 Task: Look for products from Store Brand only.
Action: Mouse pressed left at (19, 111)
Screenshot: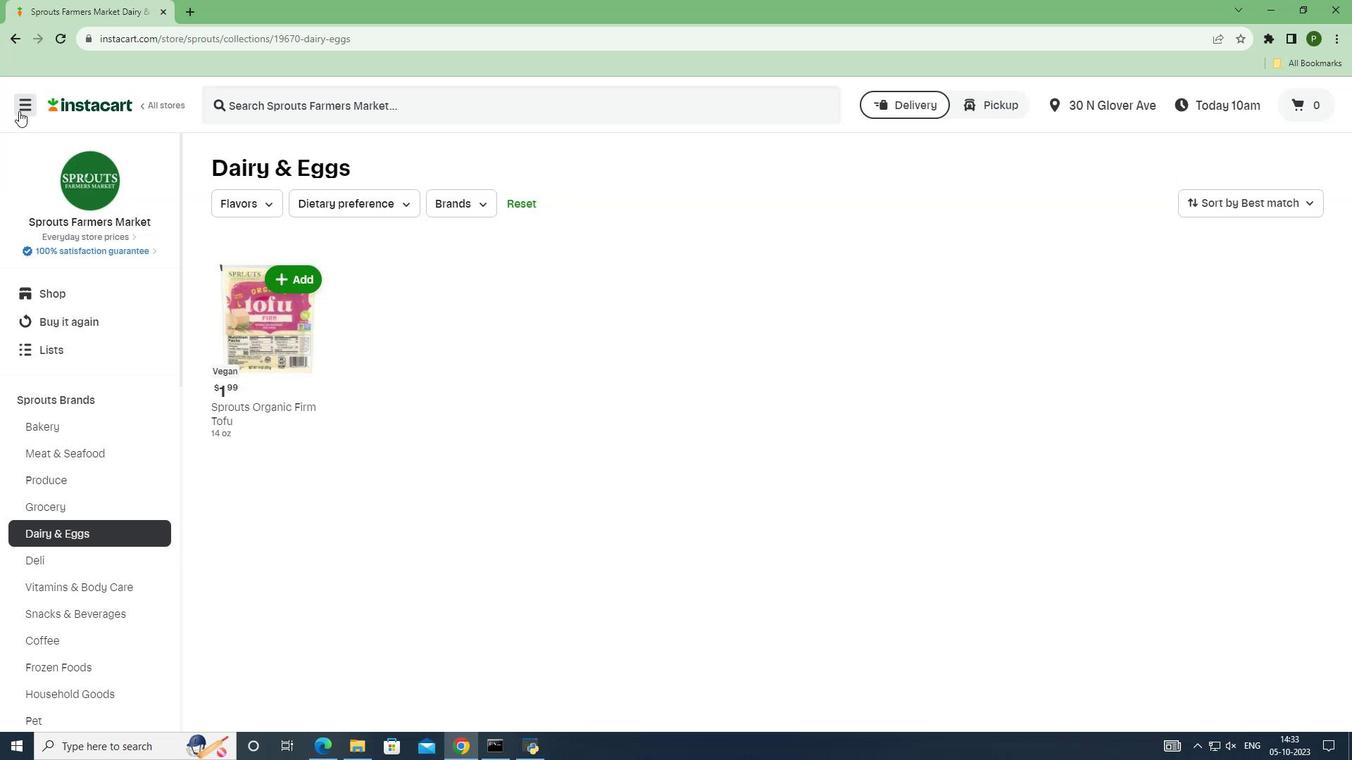 
Action: Mouse moved to (54, 362)
Screenshot: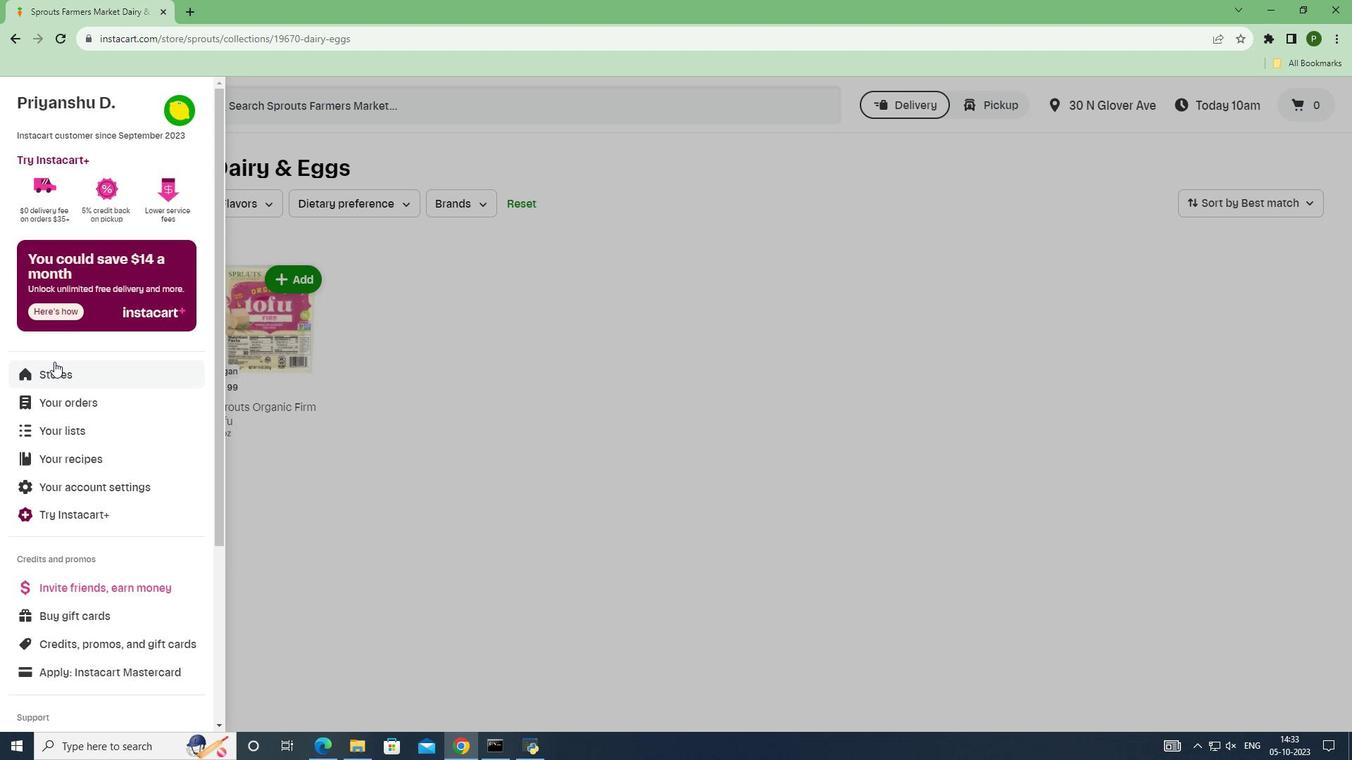 
Action: Mouse pressed left at (54, 362)
Screenshot: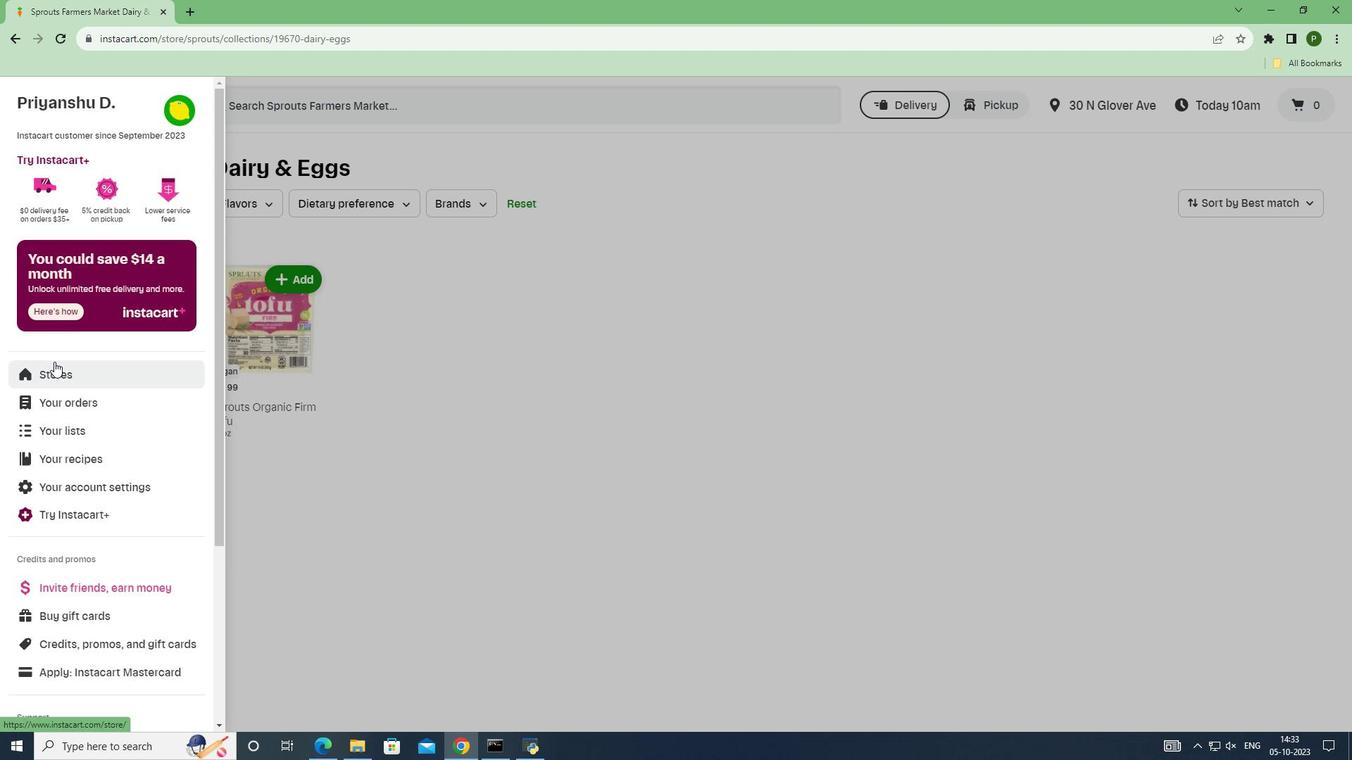 
Action: Mouse moved to (314, 159)
Screenshot: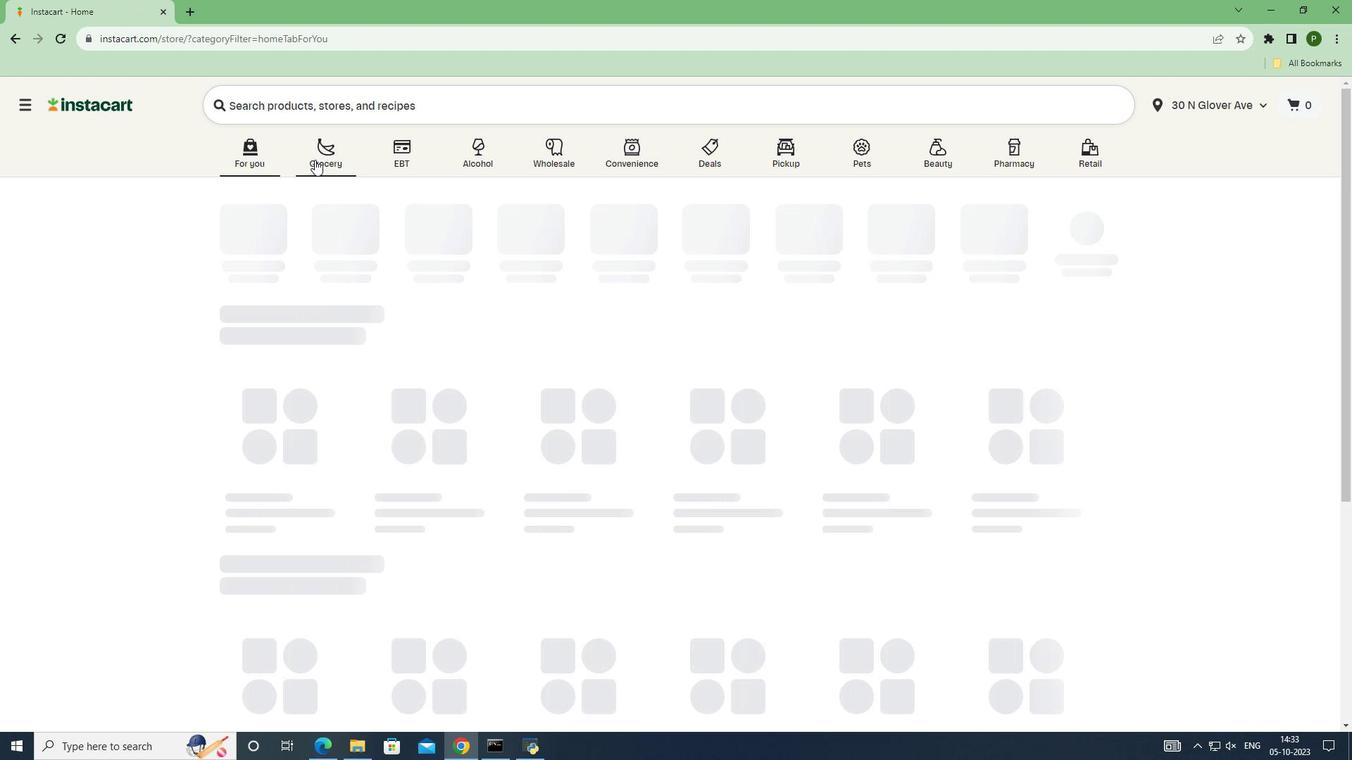 
Action: Mouse pressed left at (314, 159)
Screenshot: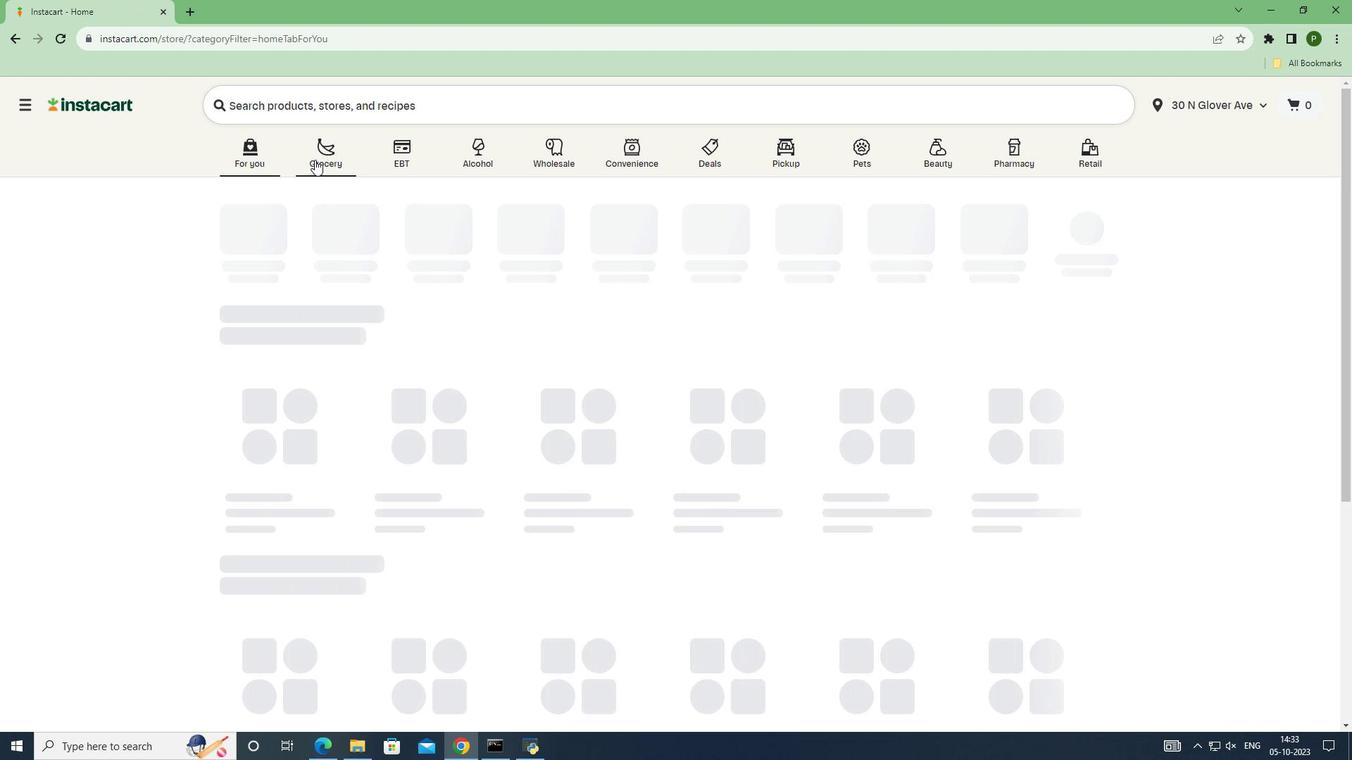 
Action: Mouse moved to (892, 338)
Screenshot: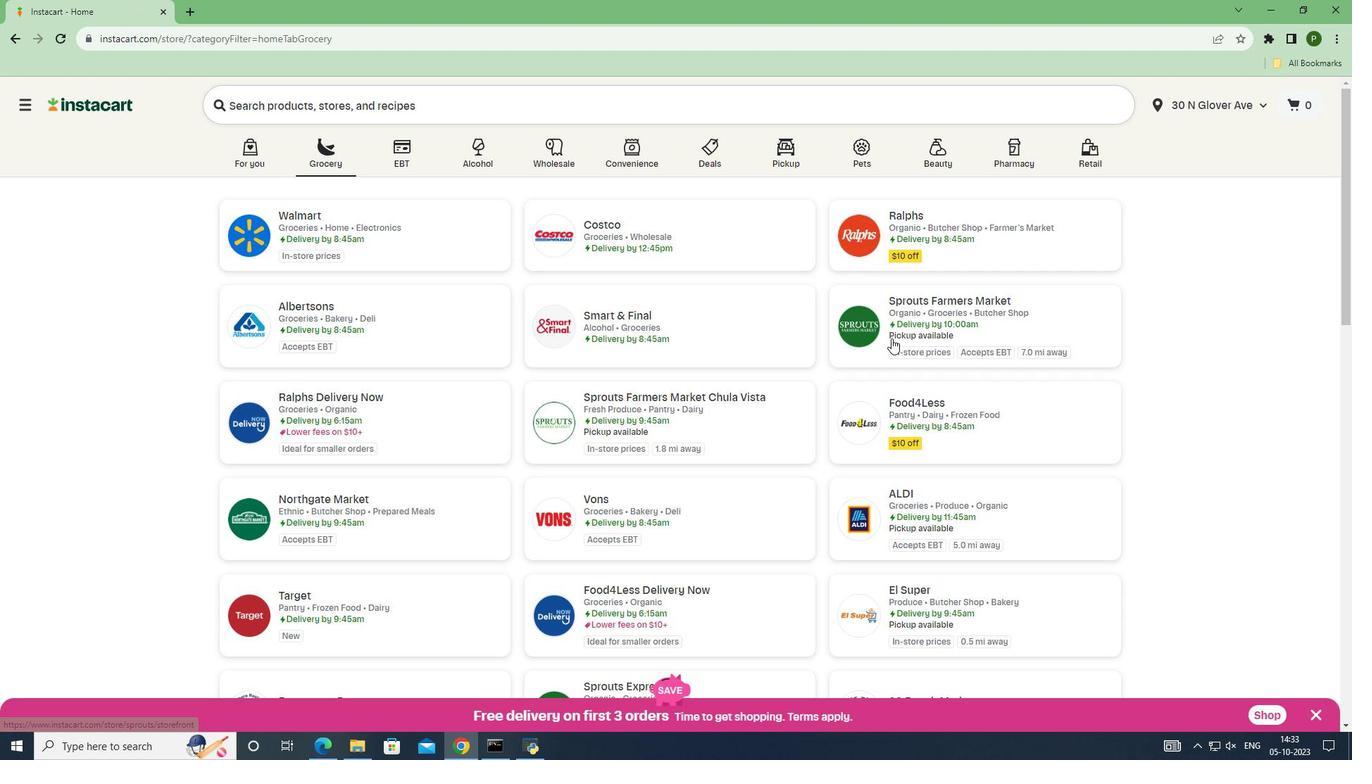 
Action: Mouse pressed left at (892, 338)
Screenshot: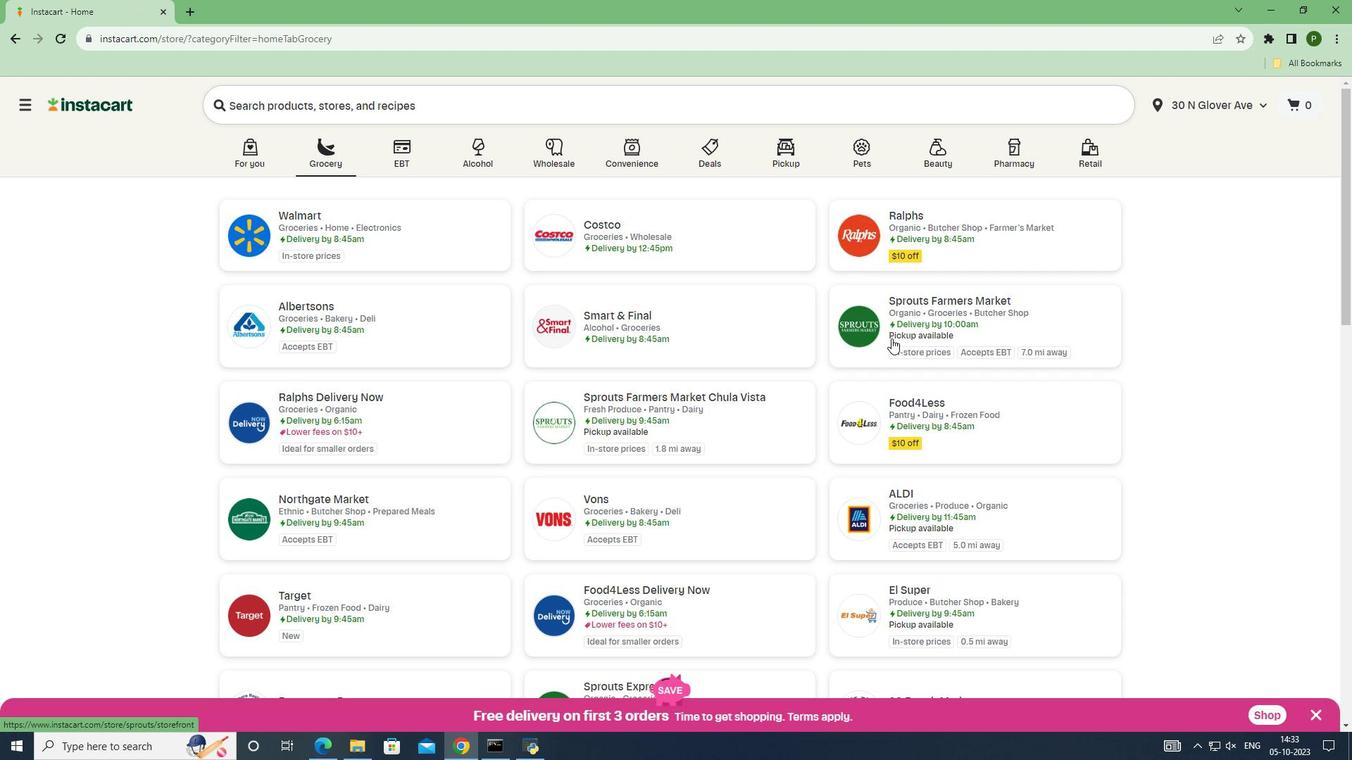 
Action: Mouse moved to (109, 400)
Screenshot: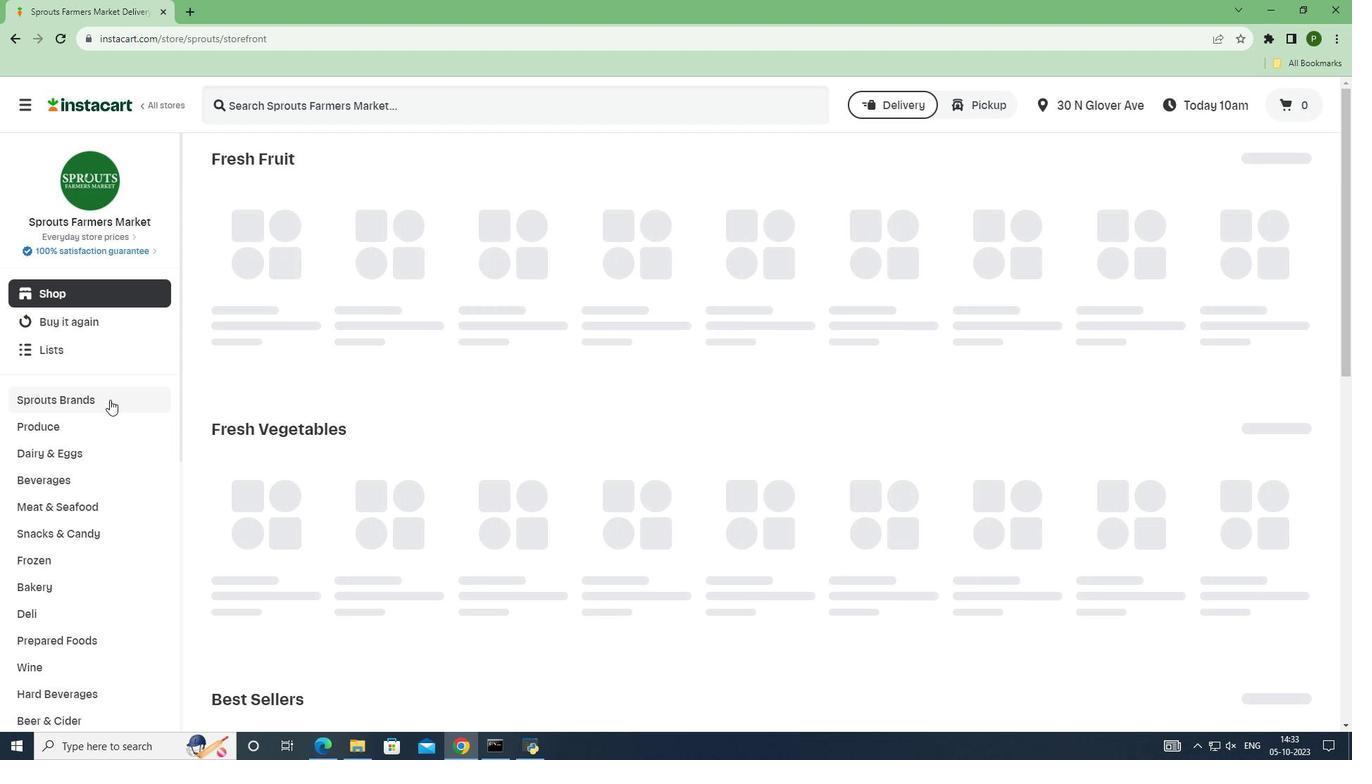 
Action: Mouse pressed left at (109, 400)
Screenshot: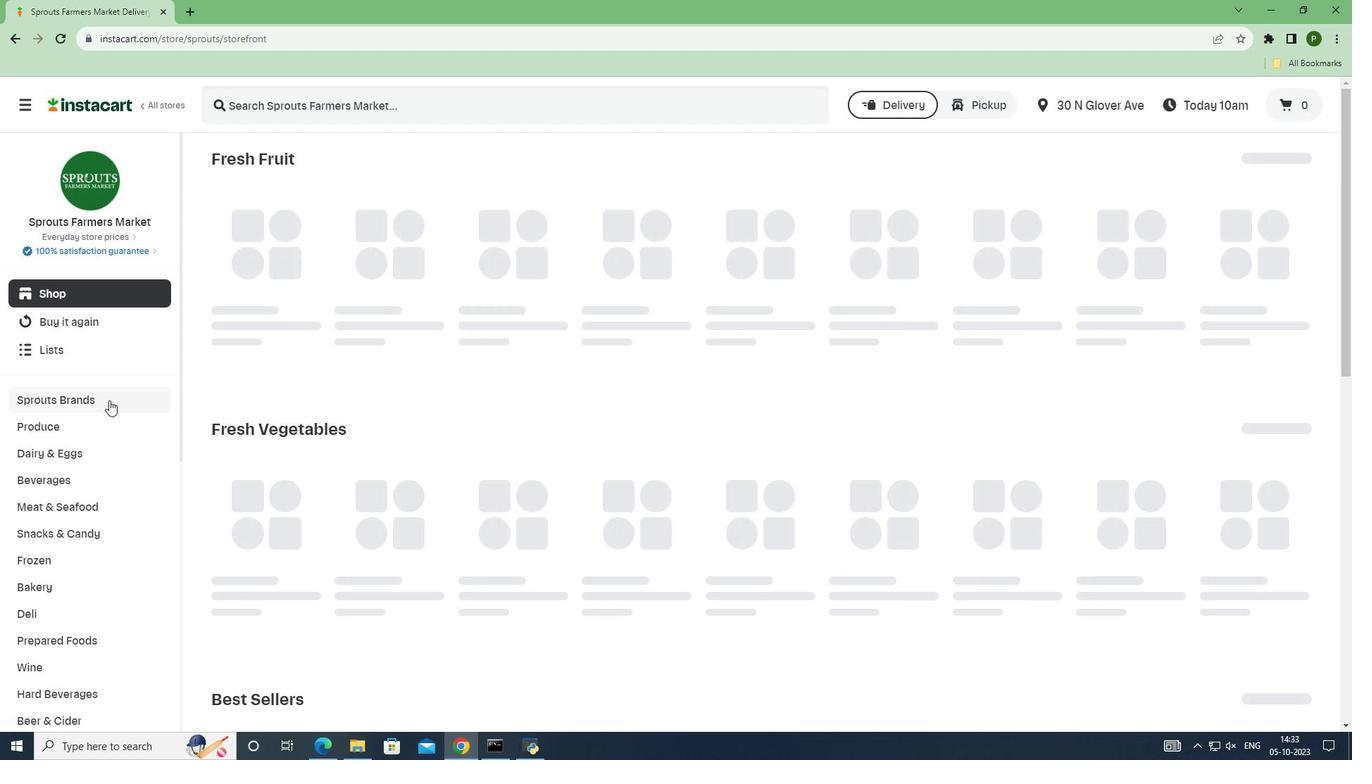 
Action: Mouse moved to (78, 527)
Screenshot: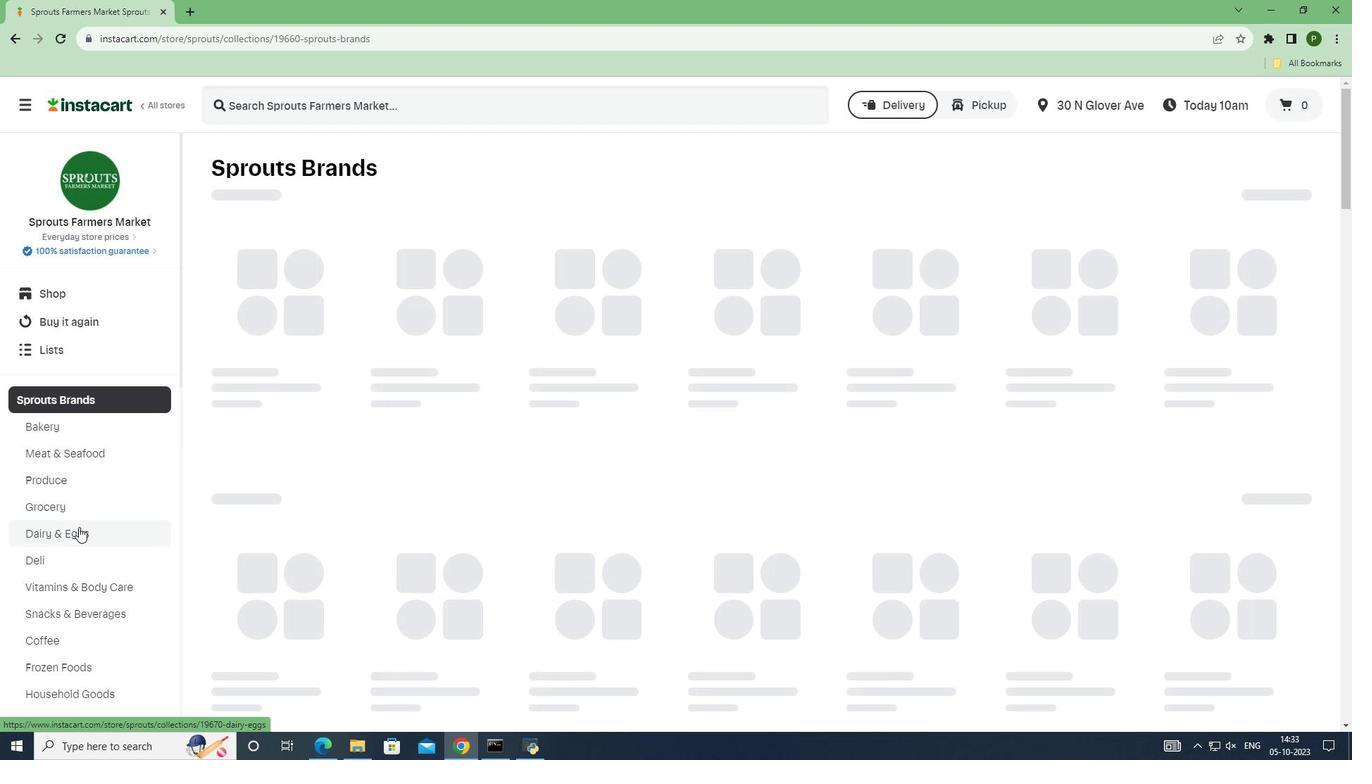 
Action: Mouse pressed left at (78, 527)
Screenshot: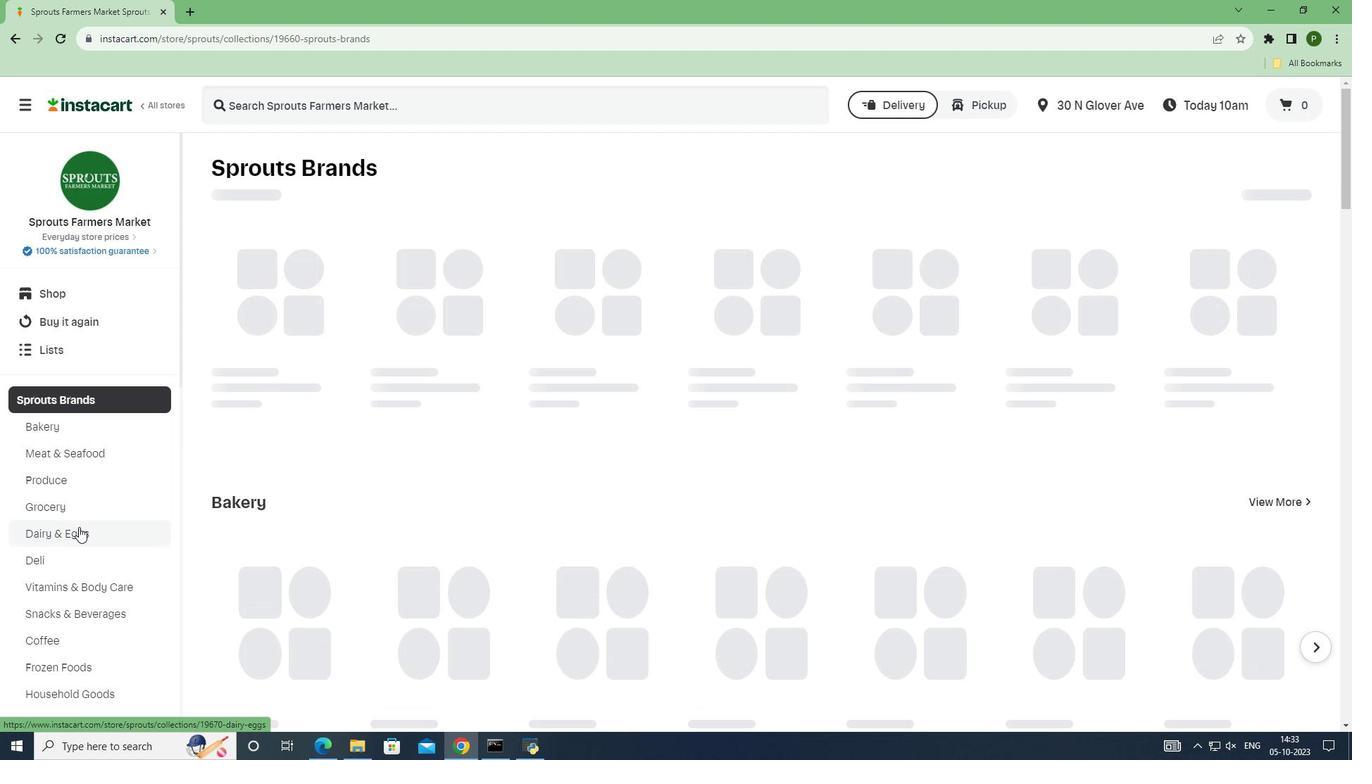 
Action: Mouse moved to (462, 212)
Screenshot: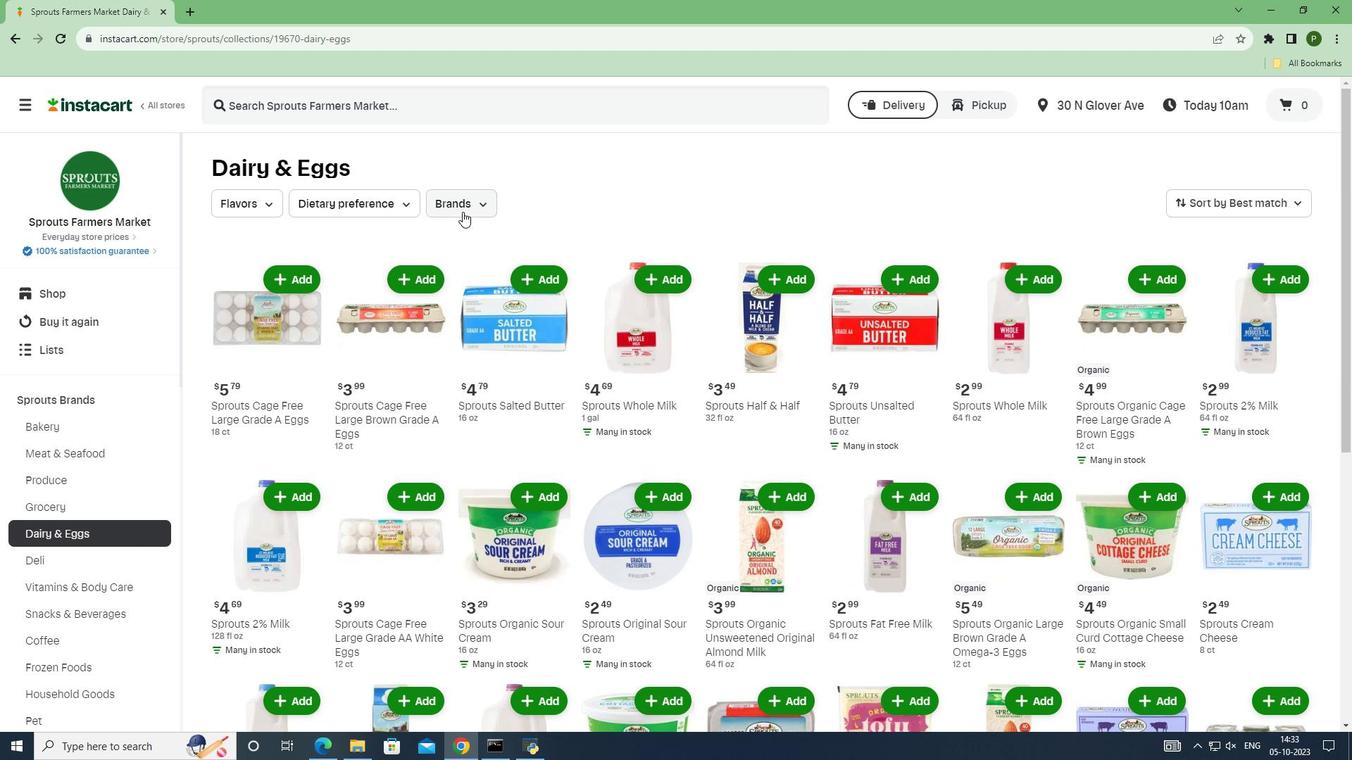 
Action: Mouse pressed left at (462, 212)
Screenshot: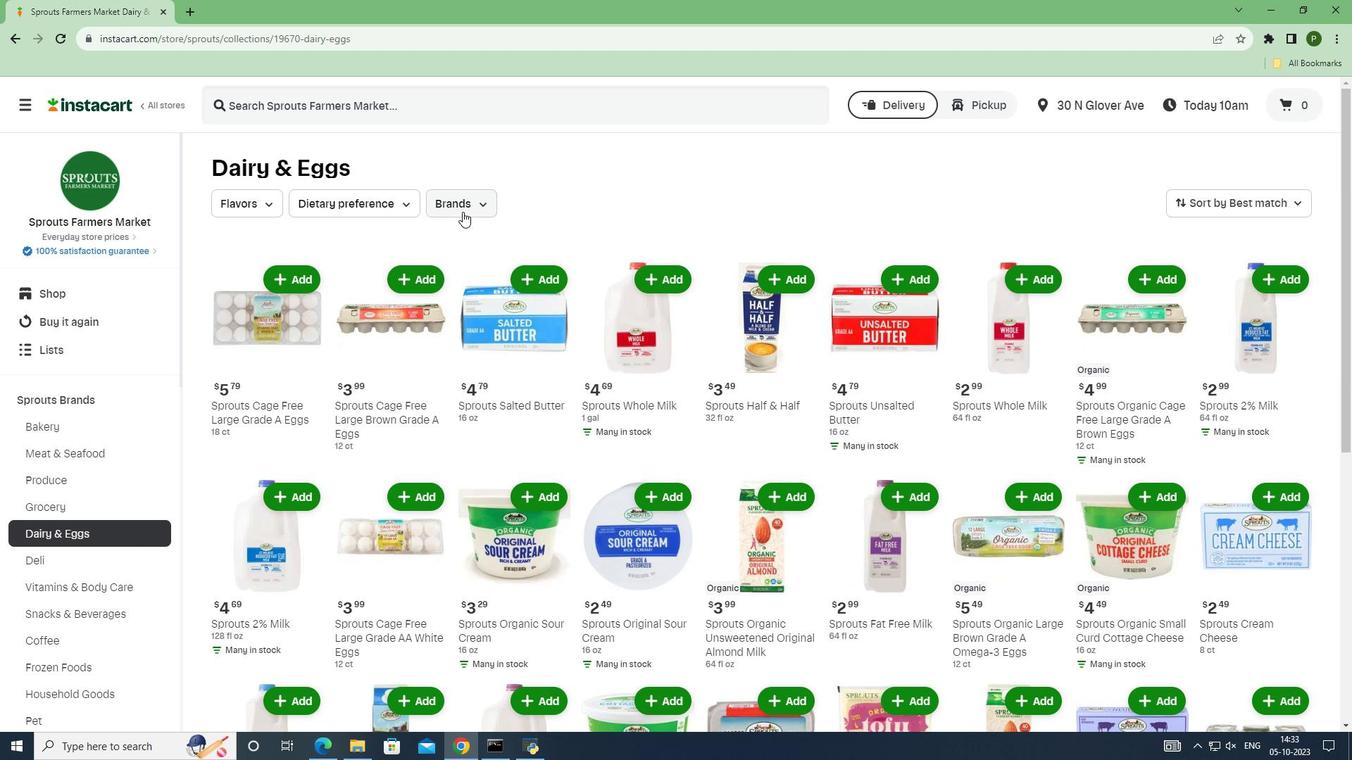
Action: Mouse moved to (483, 250)
Screenshot: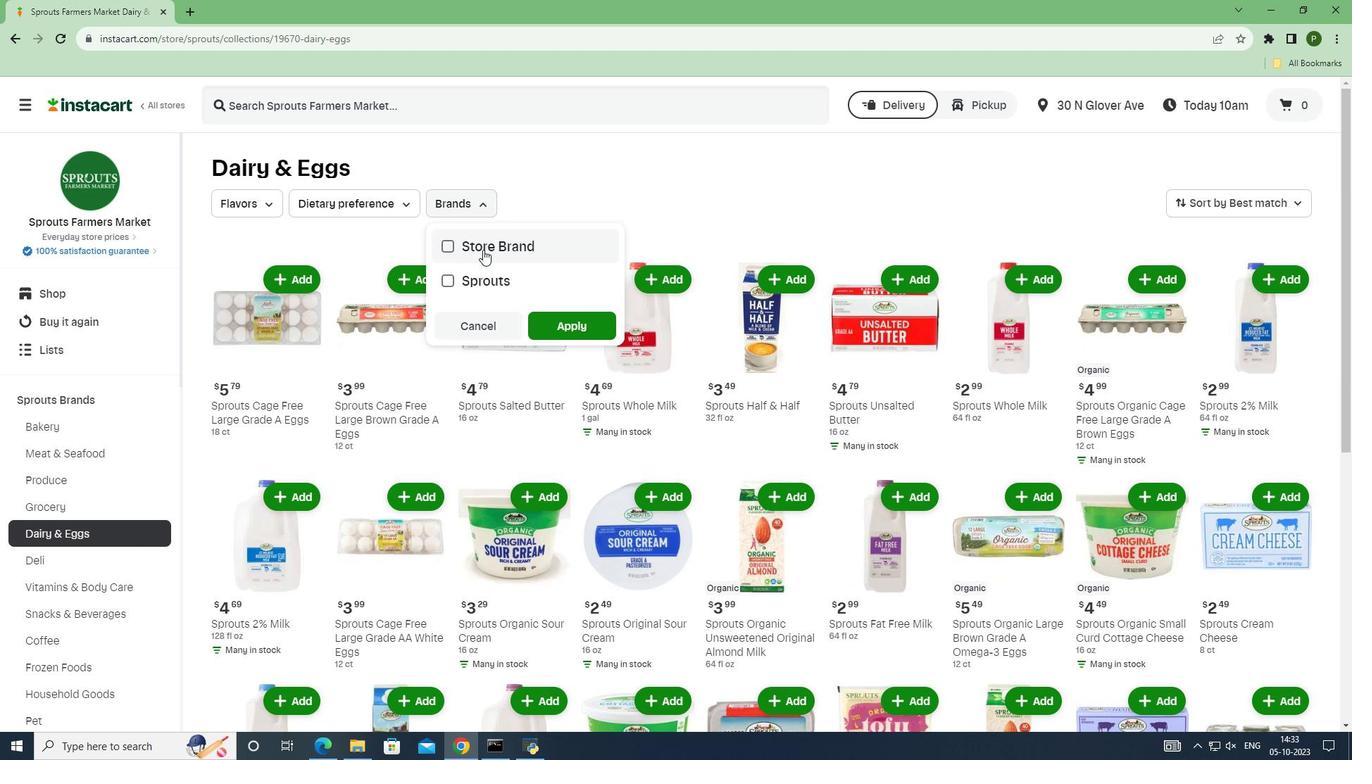 
Action: Mouse pressed left at (483, 250)
Screenshot: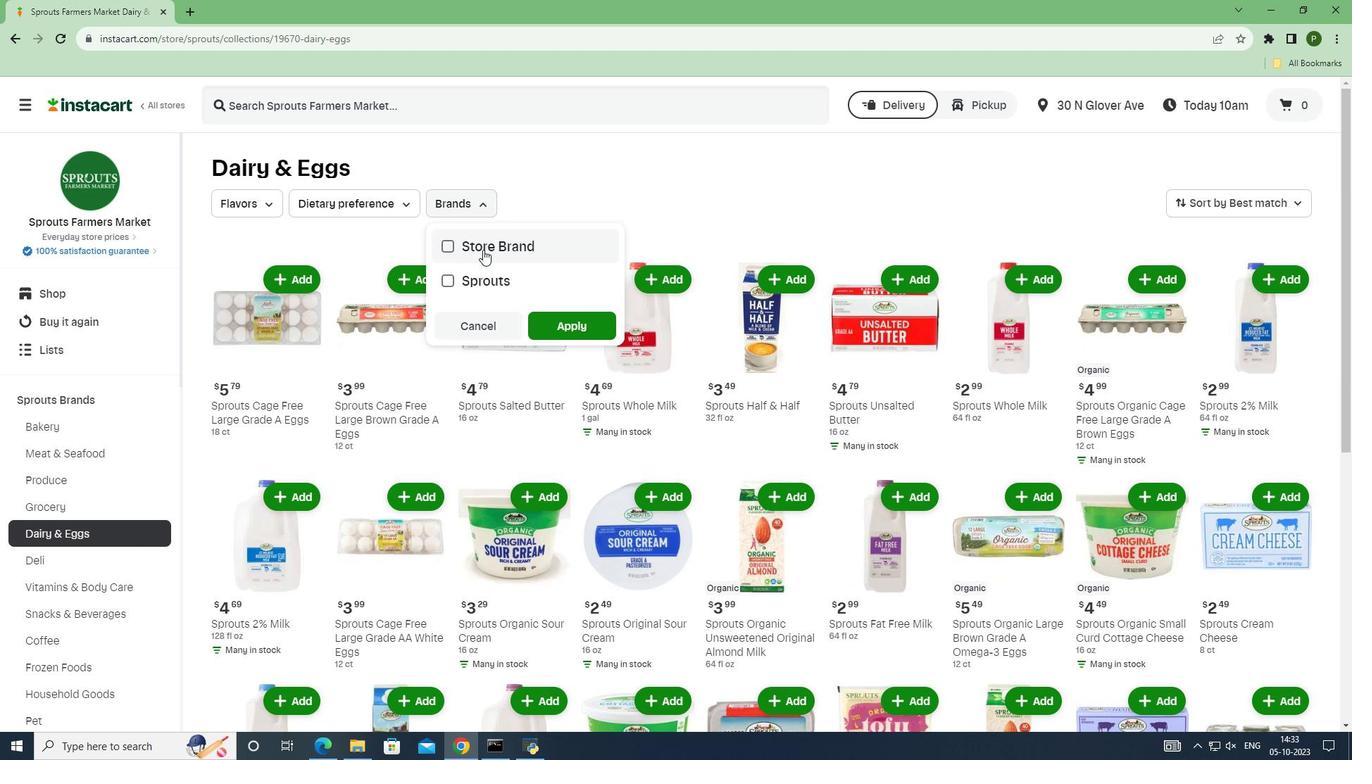 
Action: Mouse moved to (551, 328)
Screenshot: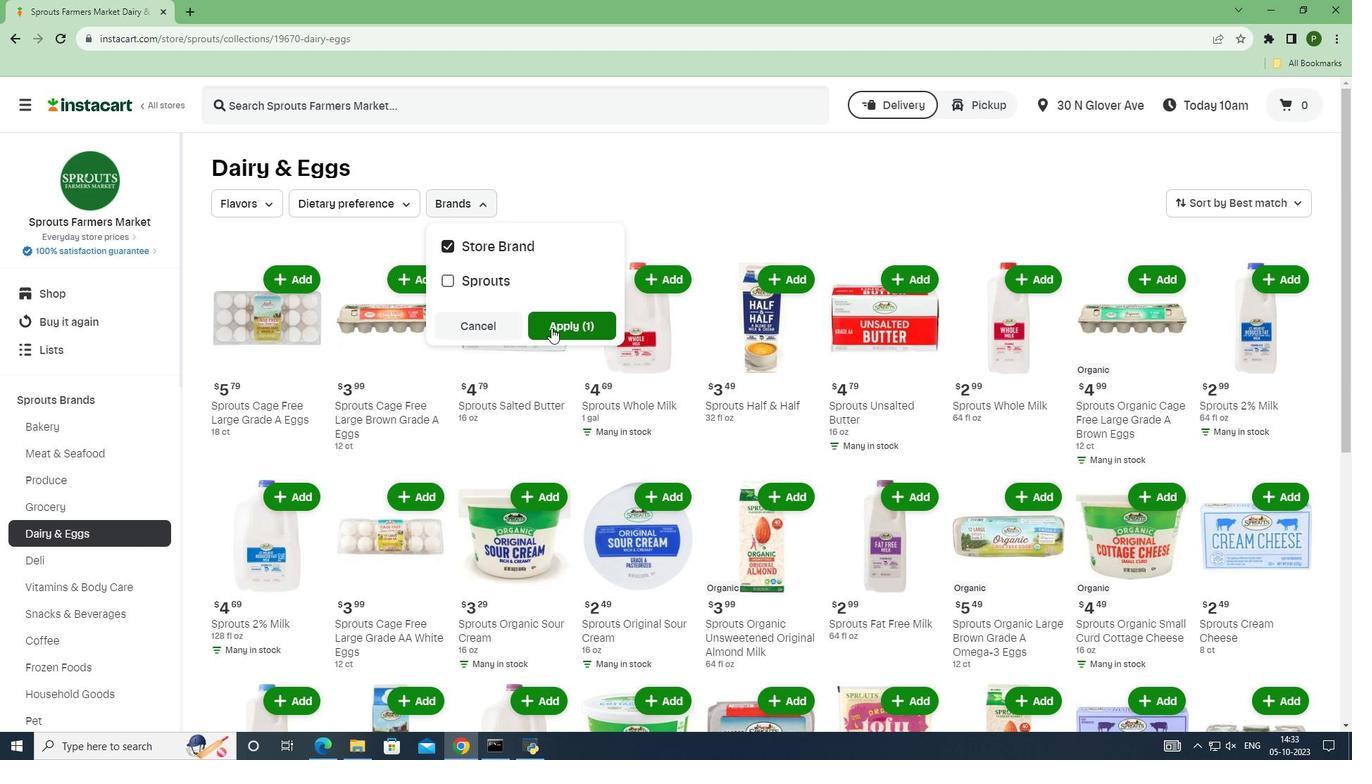 
Action: Mouse pressed left at (551, 328)
Screenshot: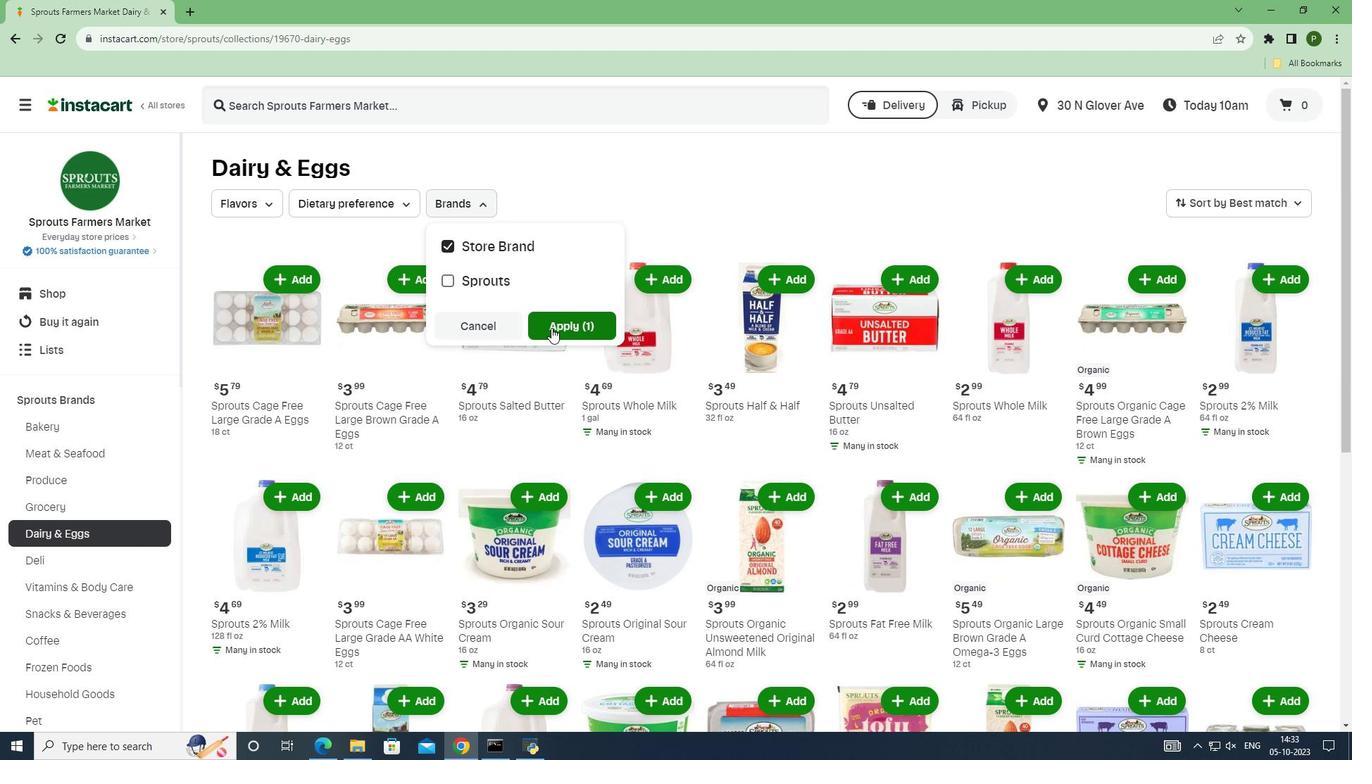 
Action: Mouse moved to (598, 465)
Screenshot: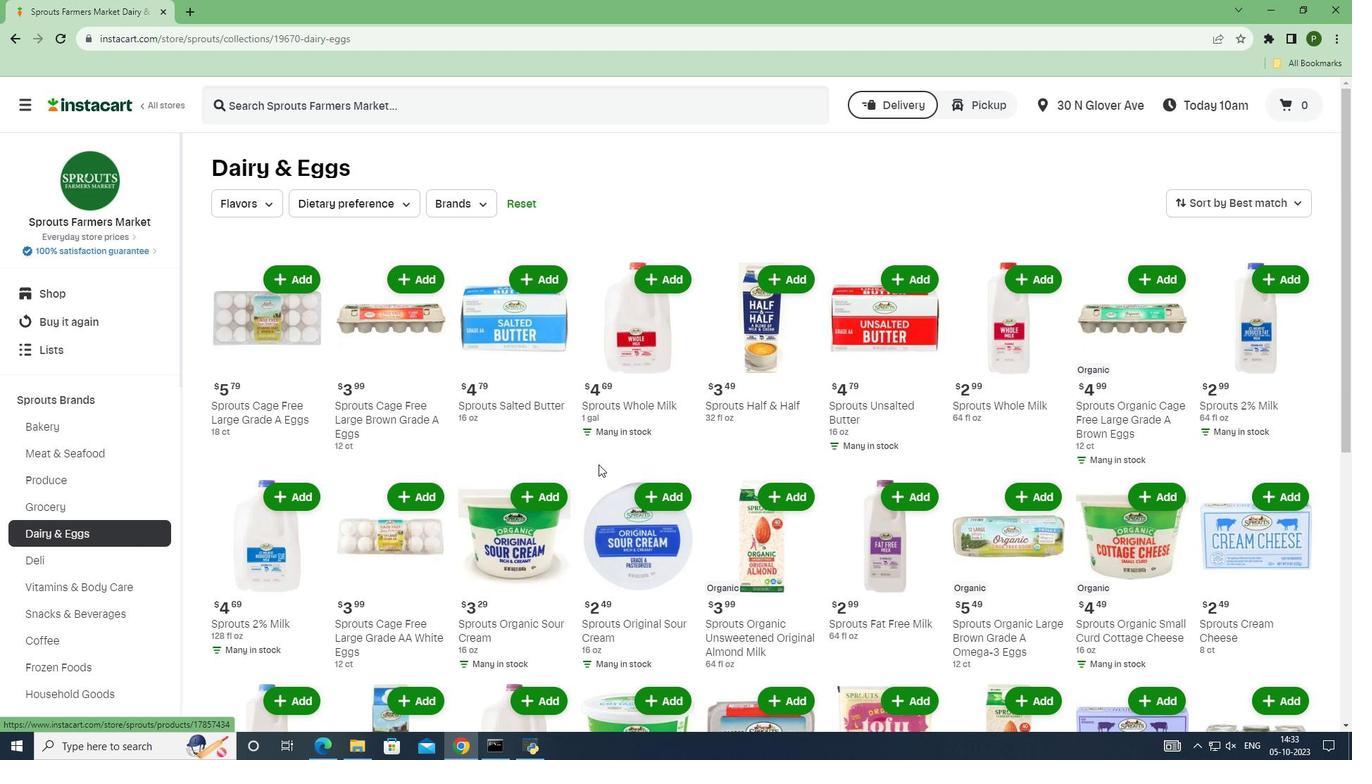 
Action: Mouse scrolled (598, 464) with delta (0, 0)
Screenshot: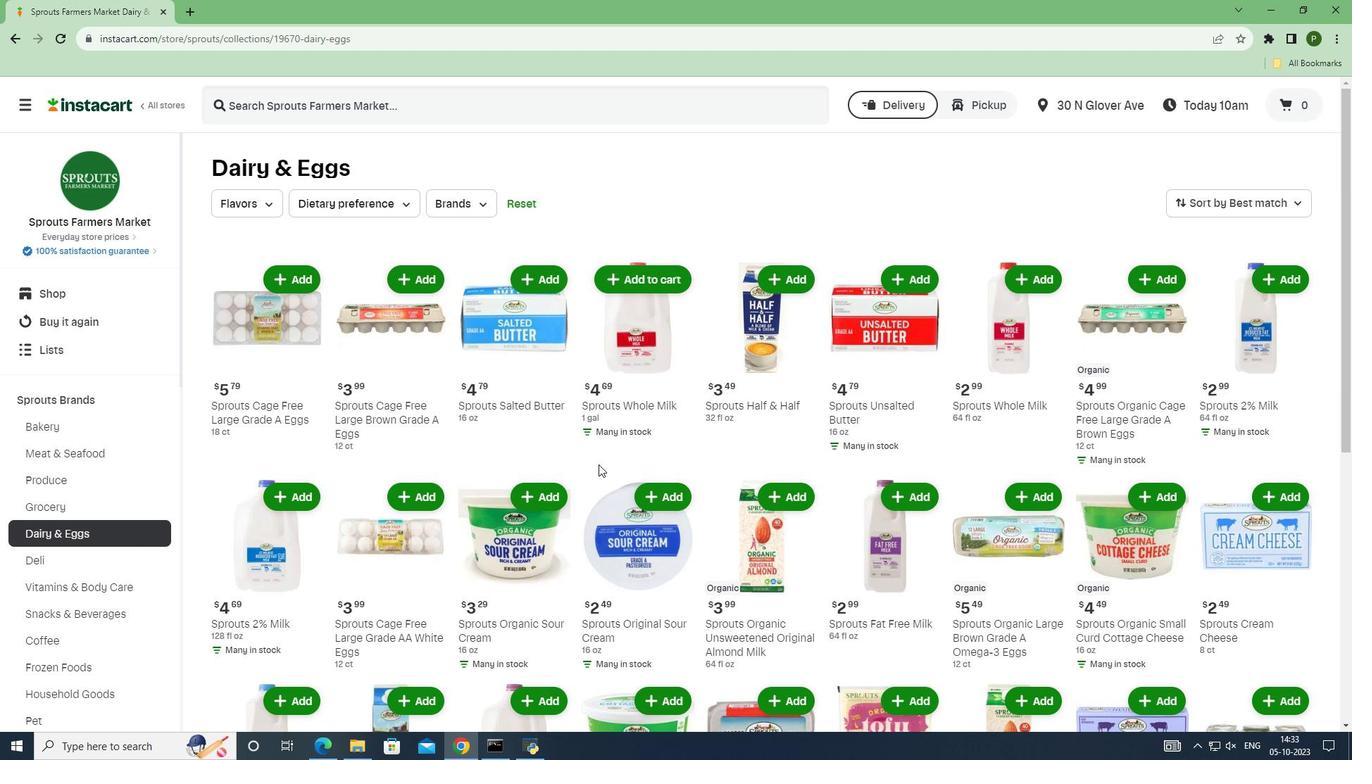 
Action: Mouse moved to (599, 465)
Screenshot: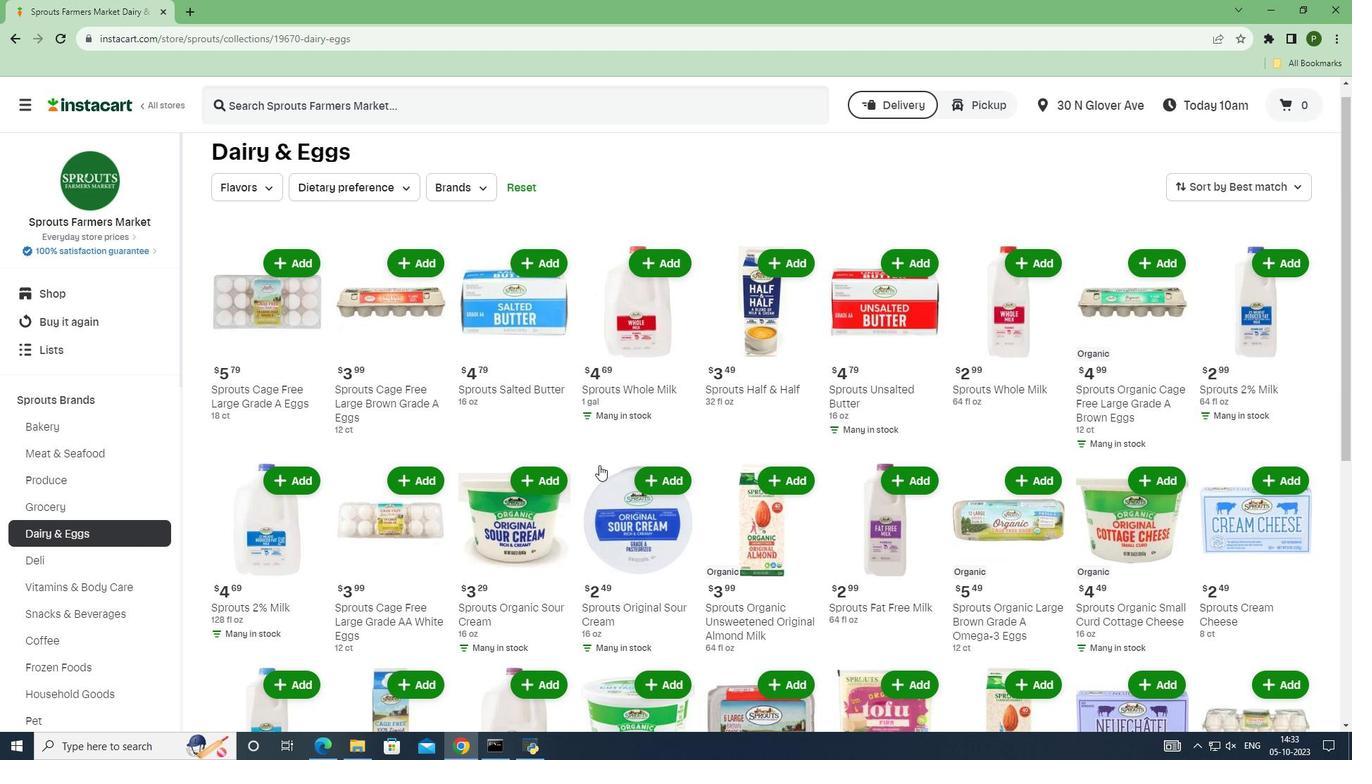 
Action: Mouse scrolled (599, 465) with delta (0, 0)
Screenshot: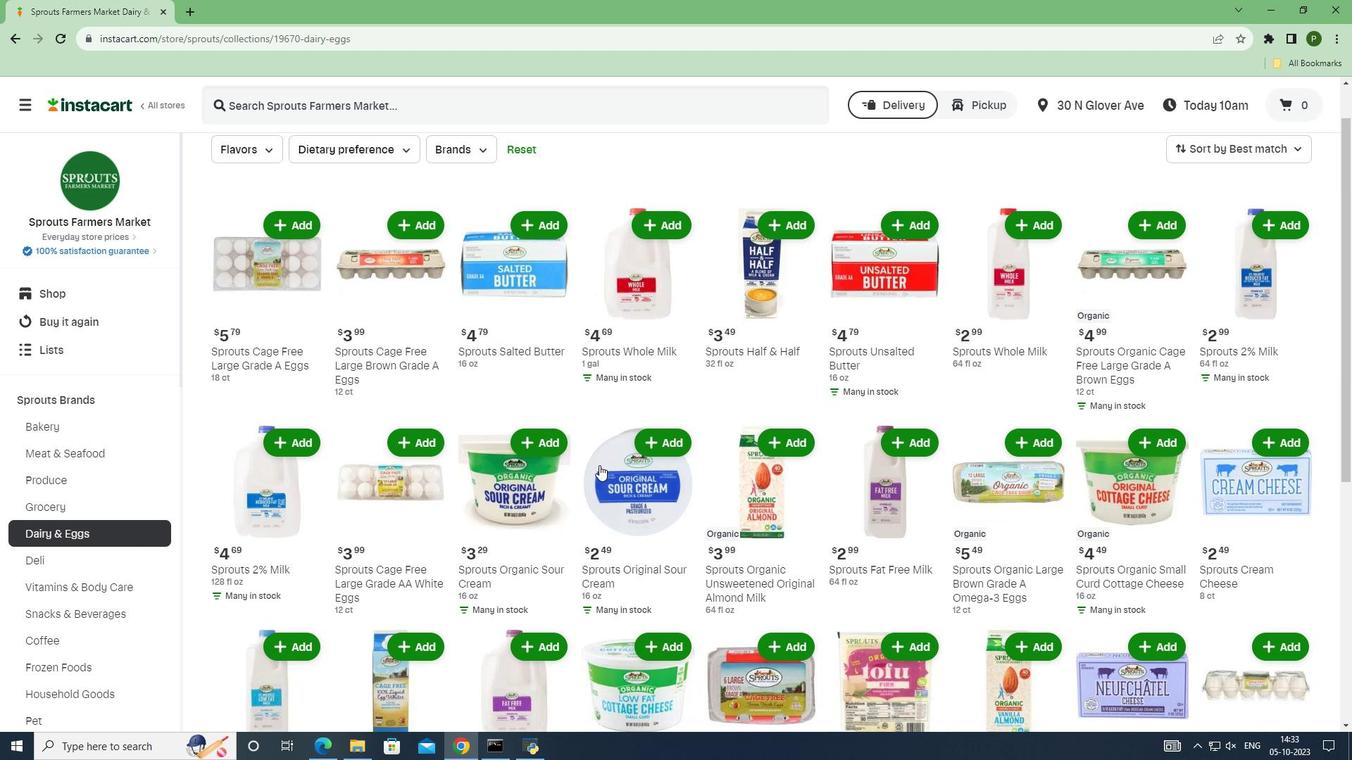 
Action: Mouse scrolled (599, 465) with delta (0, 0)
Screenshot: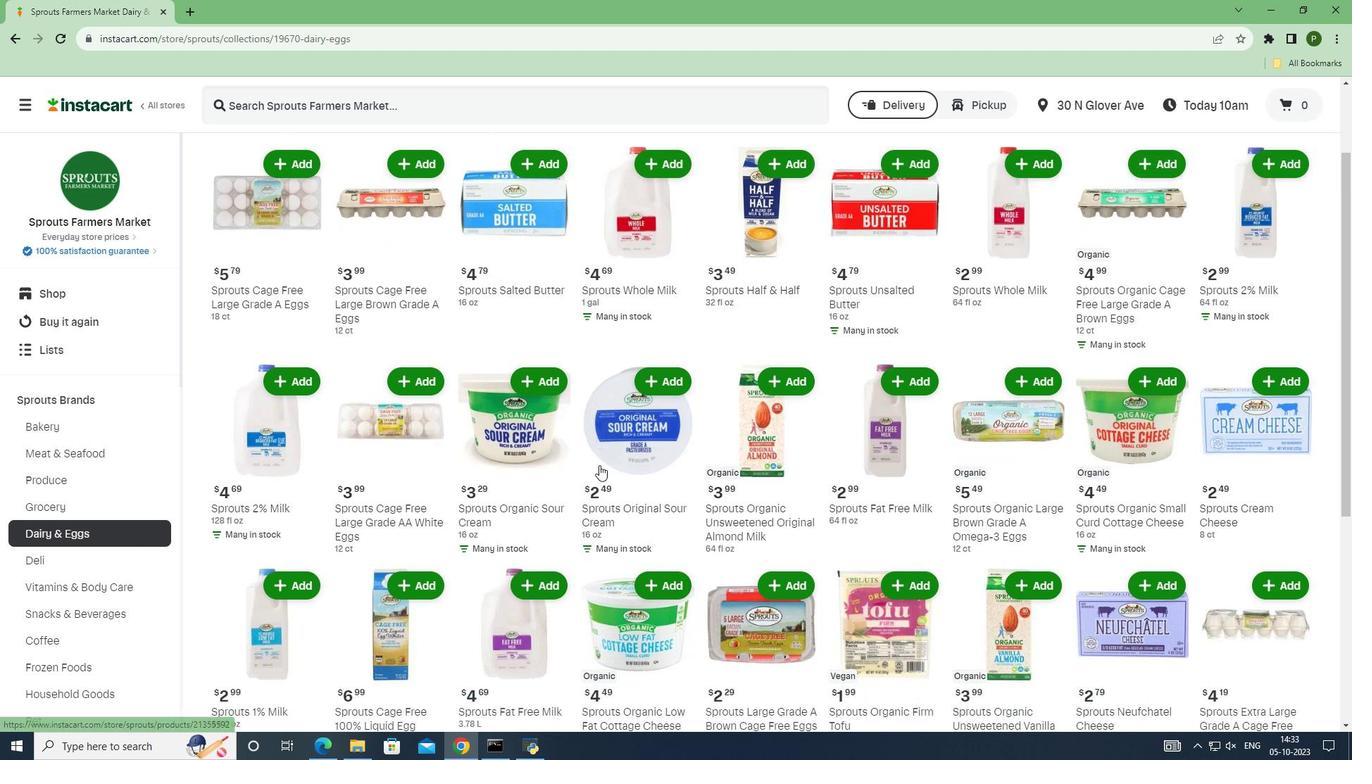 
Action: Mouse scrolled (599, 465) with delta (0, 0)
Screenshot: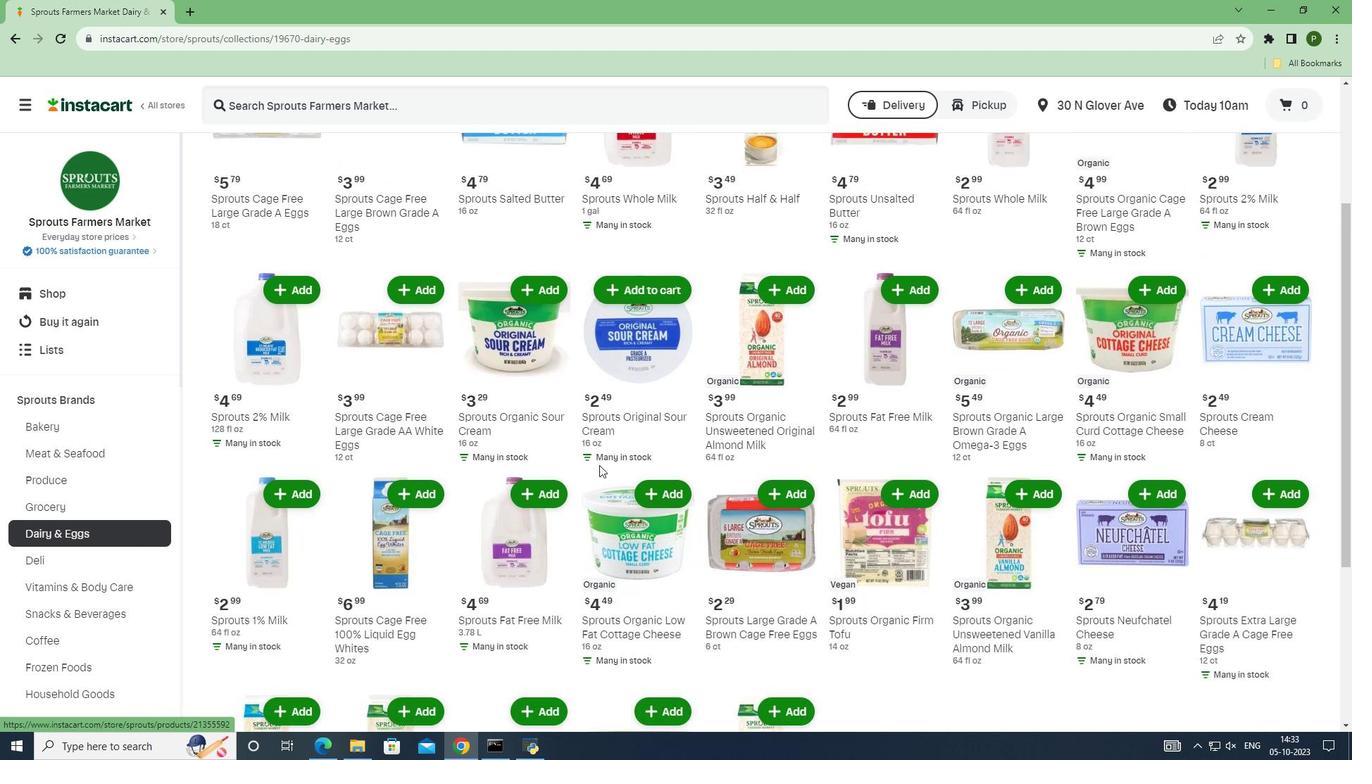 
Action: Mouse scrolled (599, 465) with delta (0, 0)
Screenshot: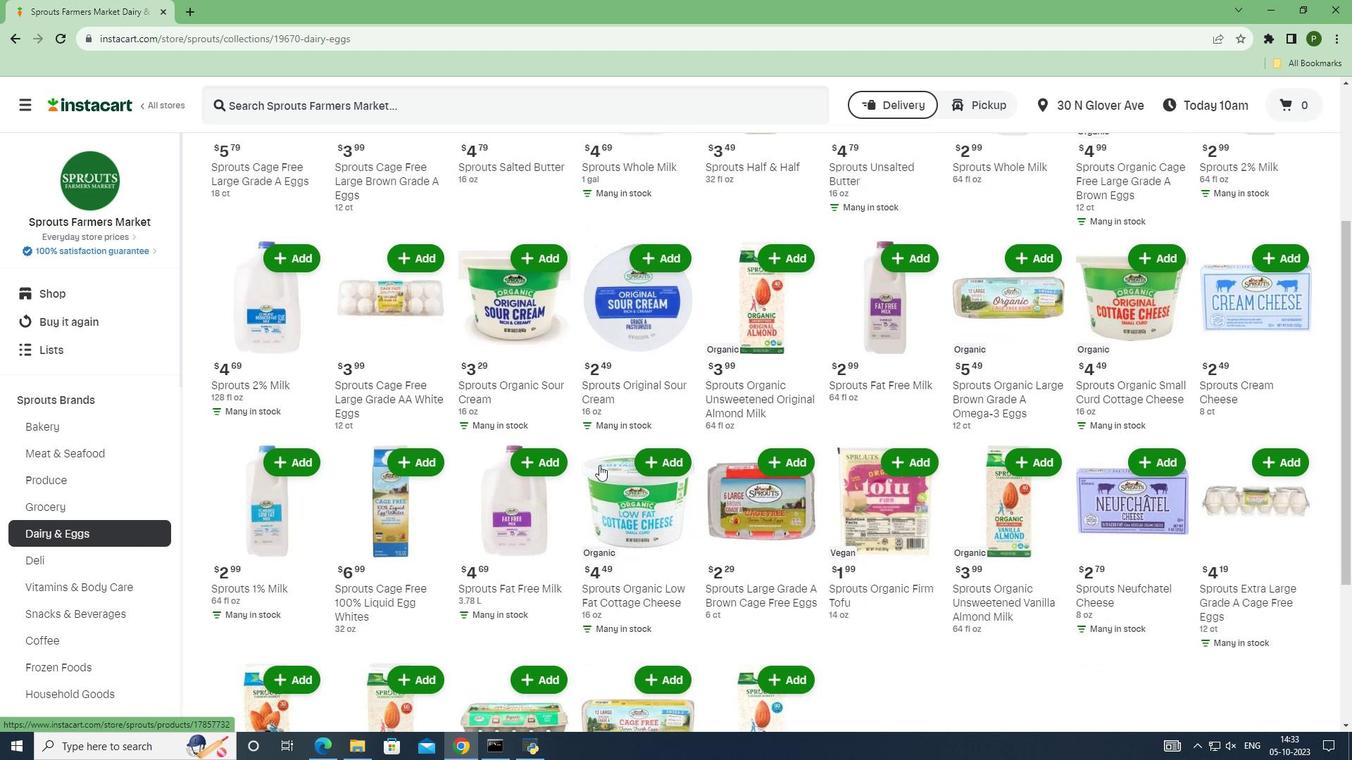 
